 Task: Print page in print using system dialog.
Action: Mouse moved to (113, 101)
Screenshot: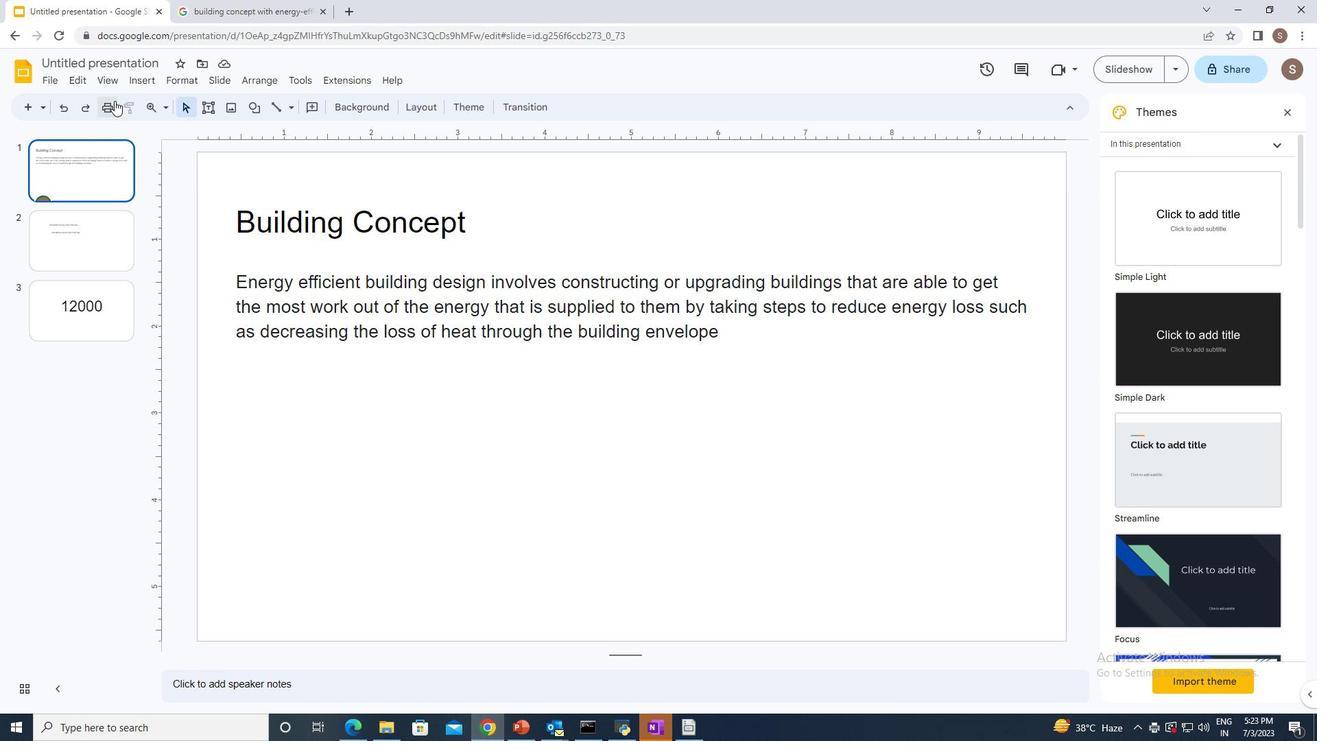 
Action: Mouse pressed left at (113, 101)
Screenshot: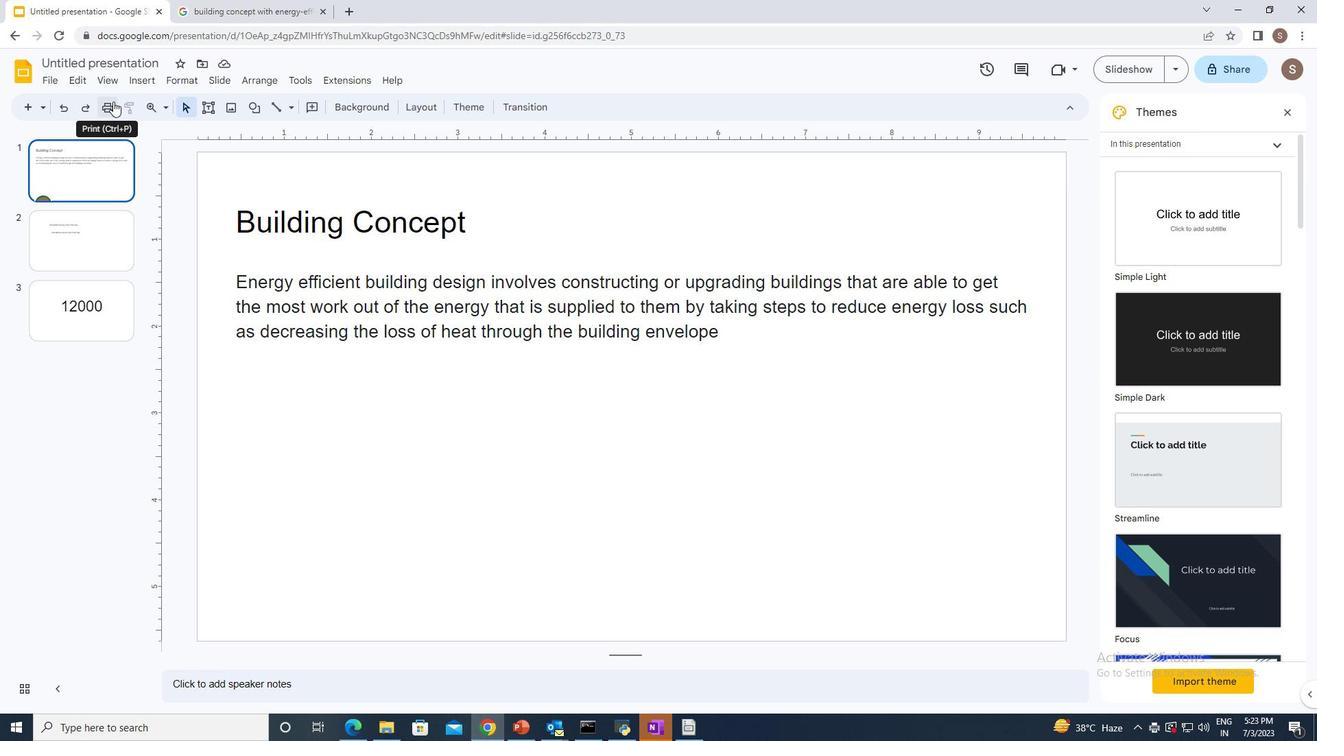 
Action: Mouse moved to (890, 237)
Screenshot: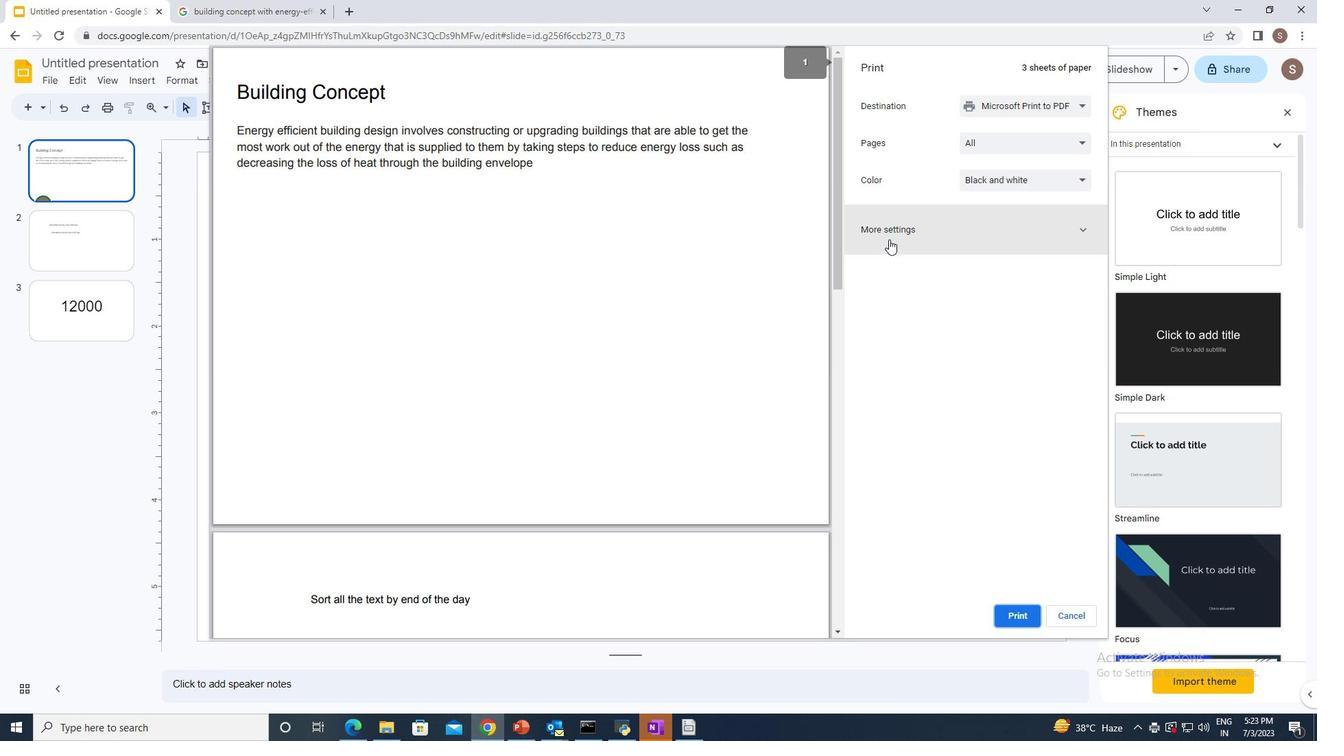 
Action: Mouse pressed left at (890, 237)
Screenshot: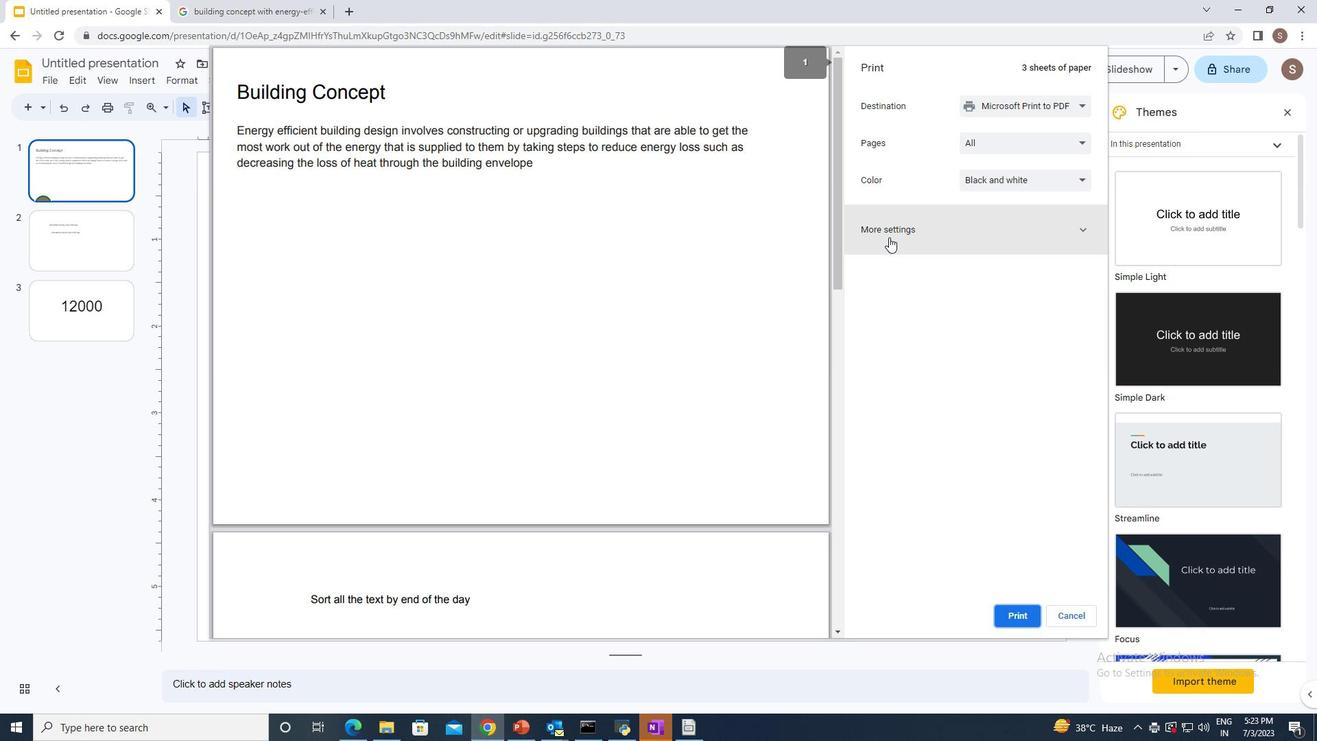 
Action: Mouse moved to (904, 418)
Screenshot: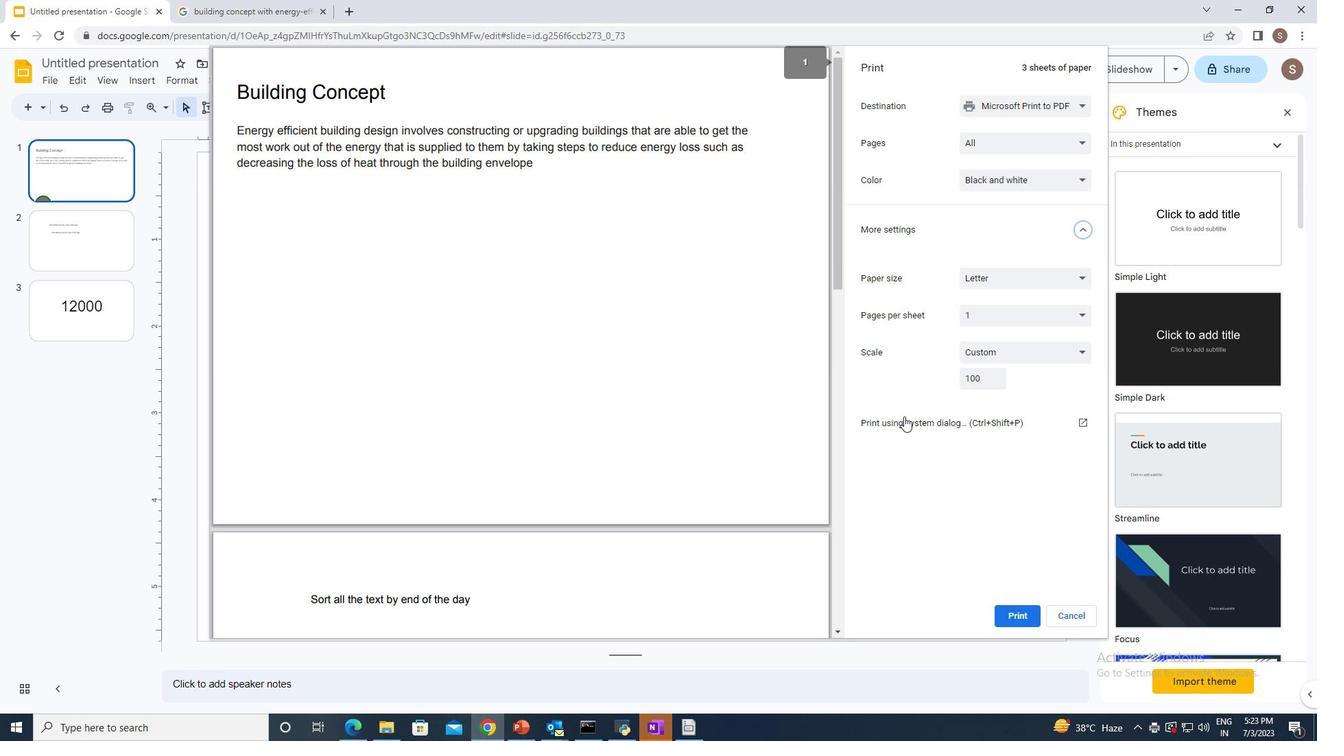 
Action: Mouse pressed left at (904, 418)
Screenshot: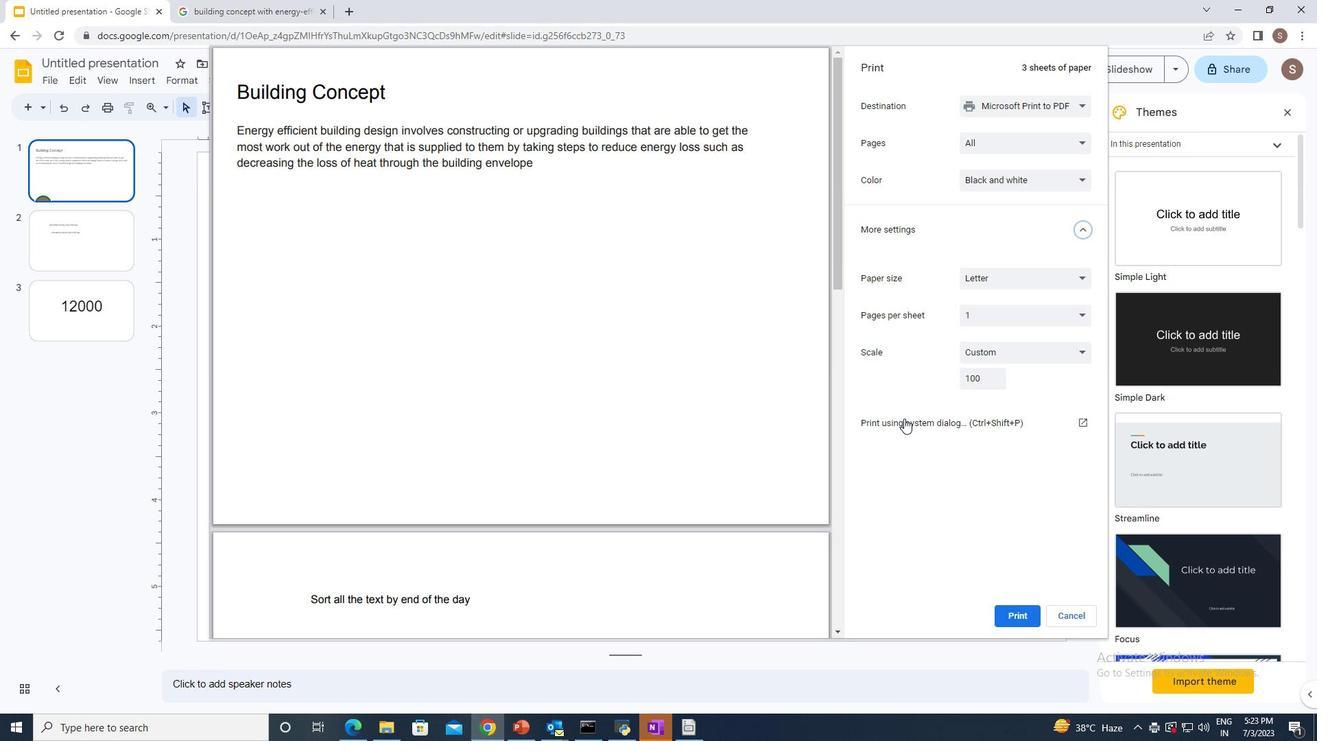 
Action: Mouse moved to (173, 278)
Screenshot: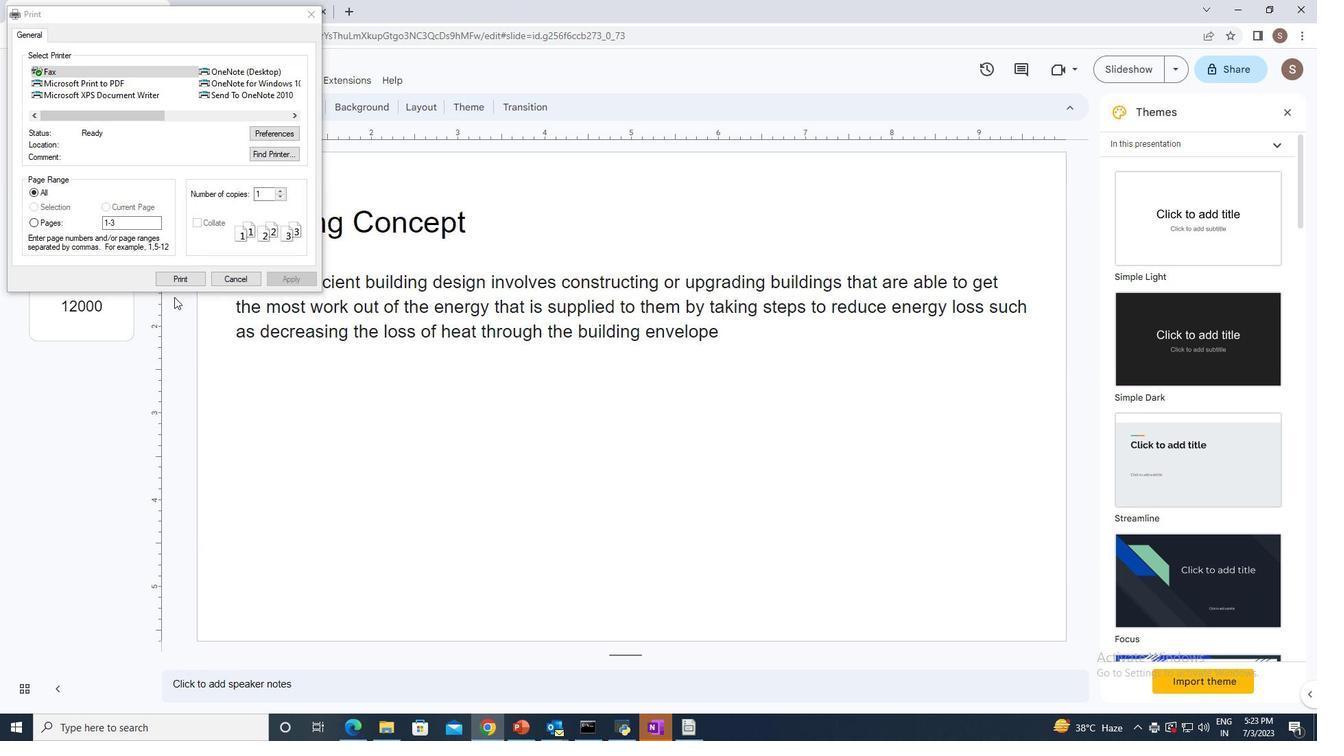 
Action: Mouse pressed left at (173, 278)
Screenshot: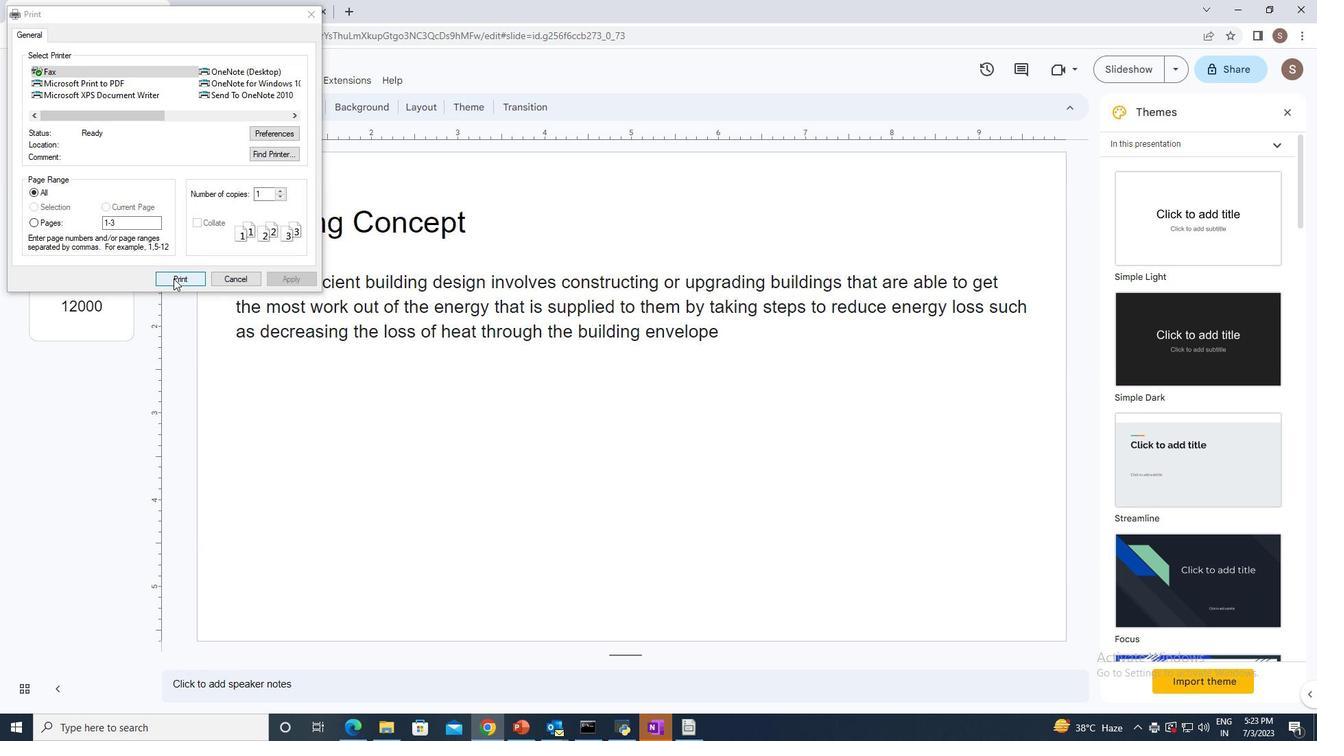 
